 Task: For heading  Tahoma with underline.  font size for heading20,  'Change the font style of data to'Arial.  and font size to 12,  Change the alignment of both headline & data to Align left.  In the sheet  ExpenseLog
Action: Mouse moved to (951, 118)
Screenshot: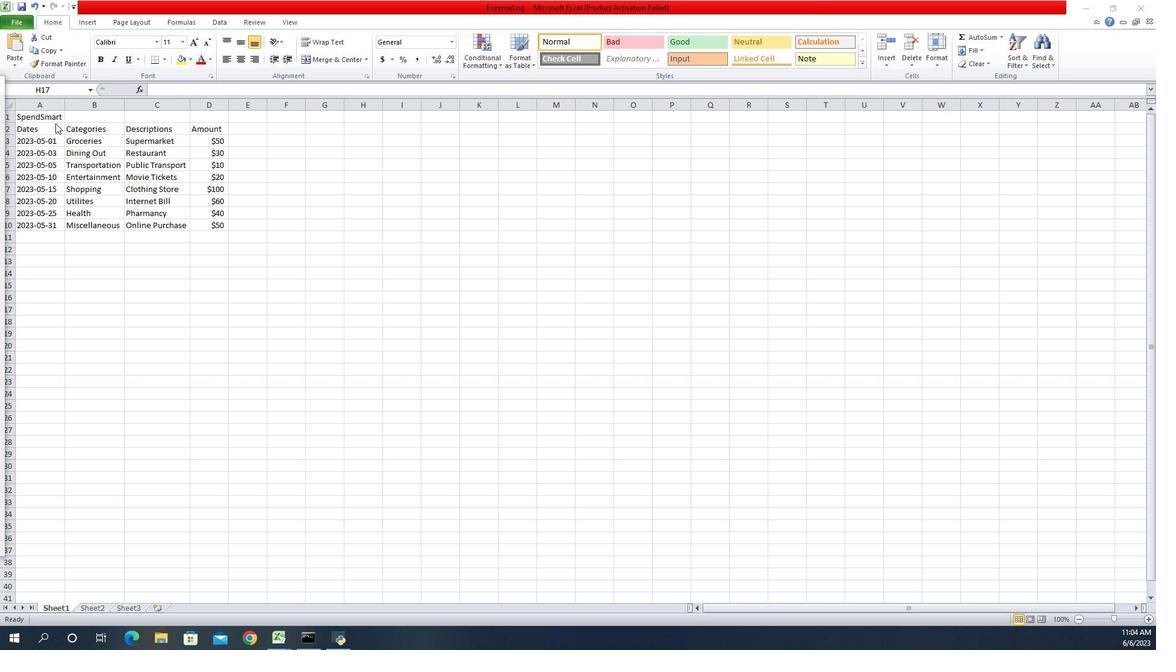 
Action: Mouse pressed left at (951, 118)
Screenshot: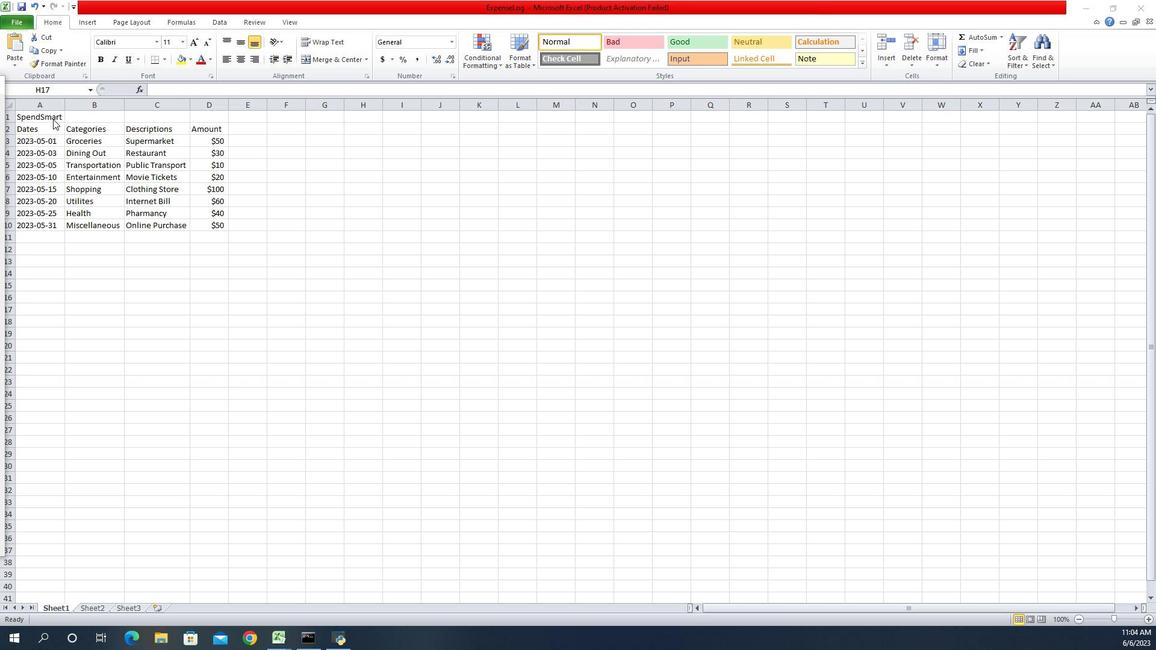 
Action: Mouse pressed left at (951, 118)
Screenshot: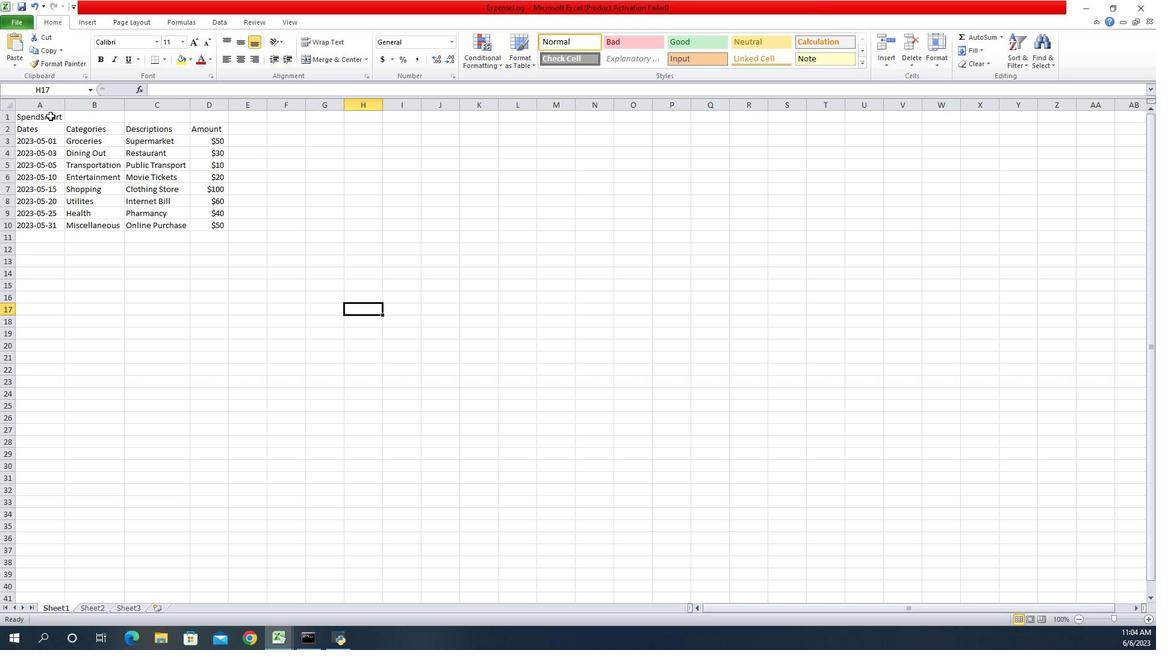 
Action: Mouse pressed left at (951, 118)
Screenshot: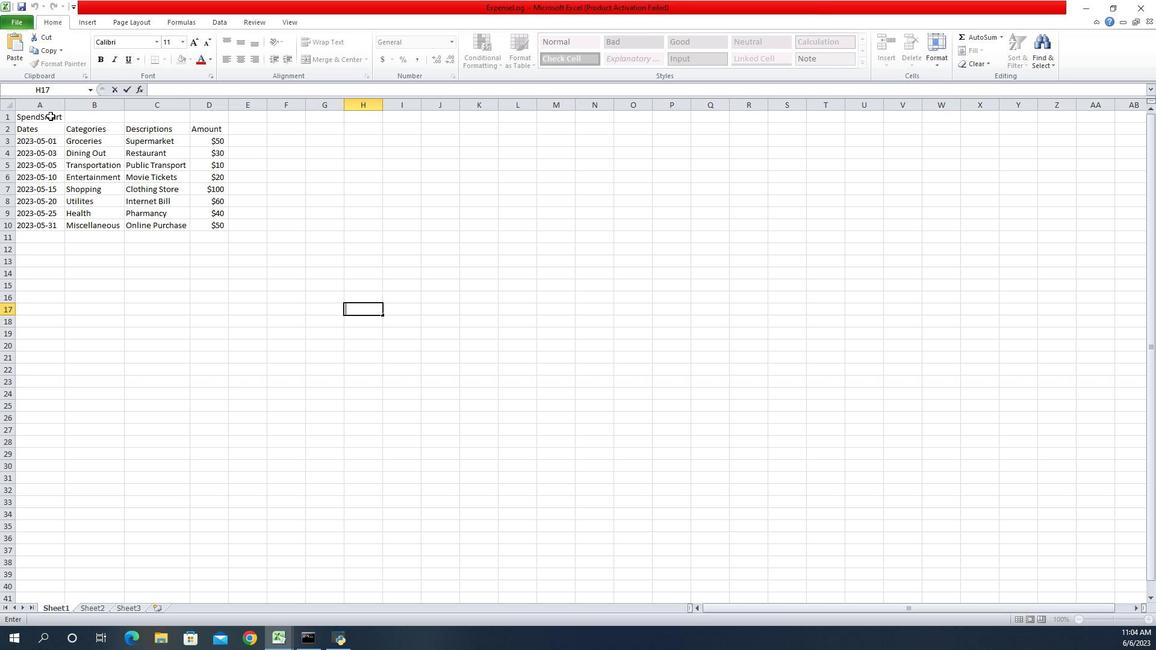 
Action: Mouse moved to (1058, 42)
Screenshot: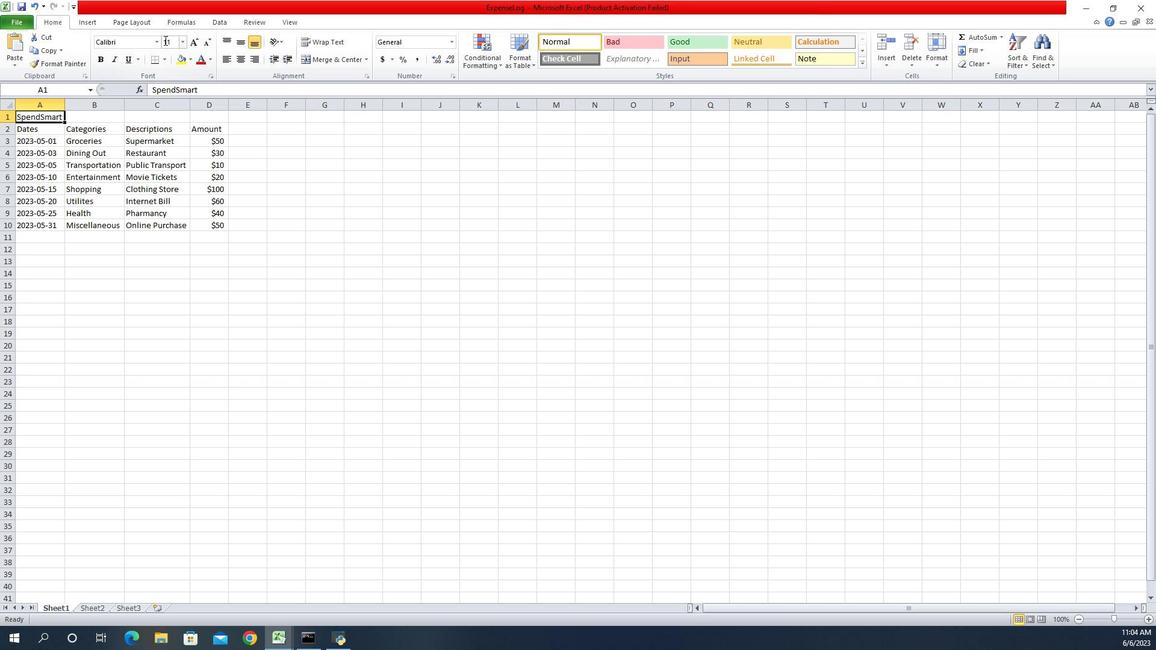 
Action: Mouse pressed left at (1058, 42)
Screenshot: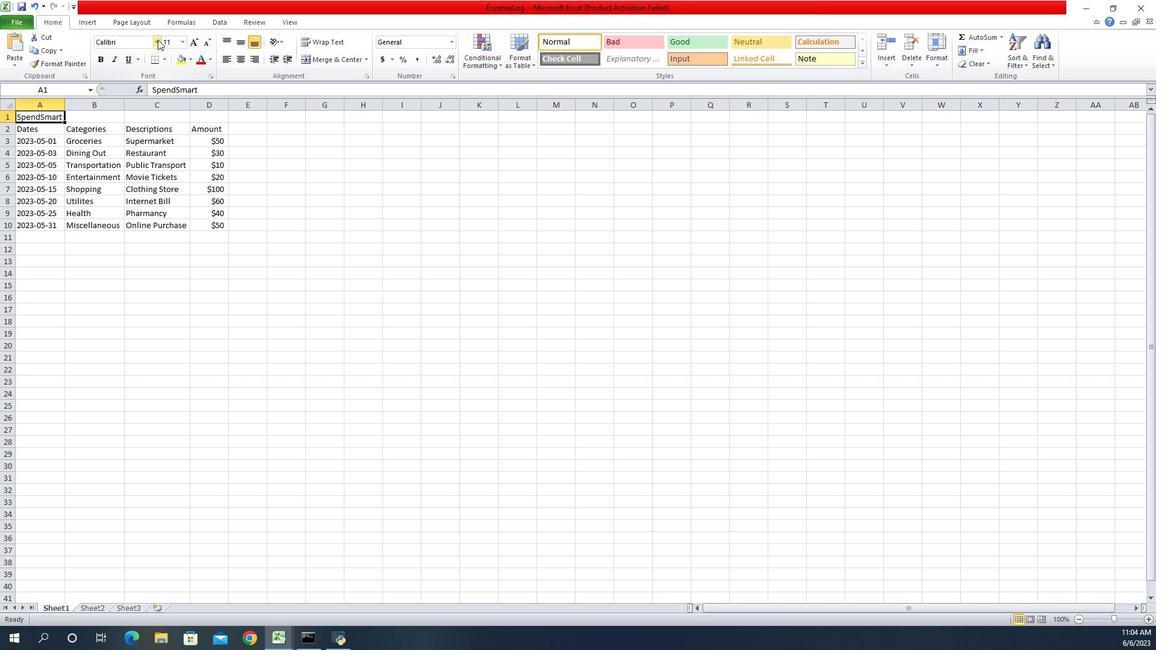 
Action: Mouse moved to (1058, 42)
Screenshot: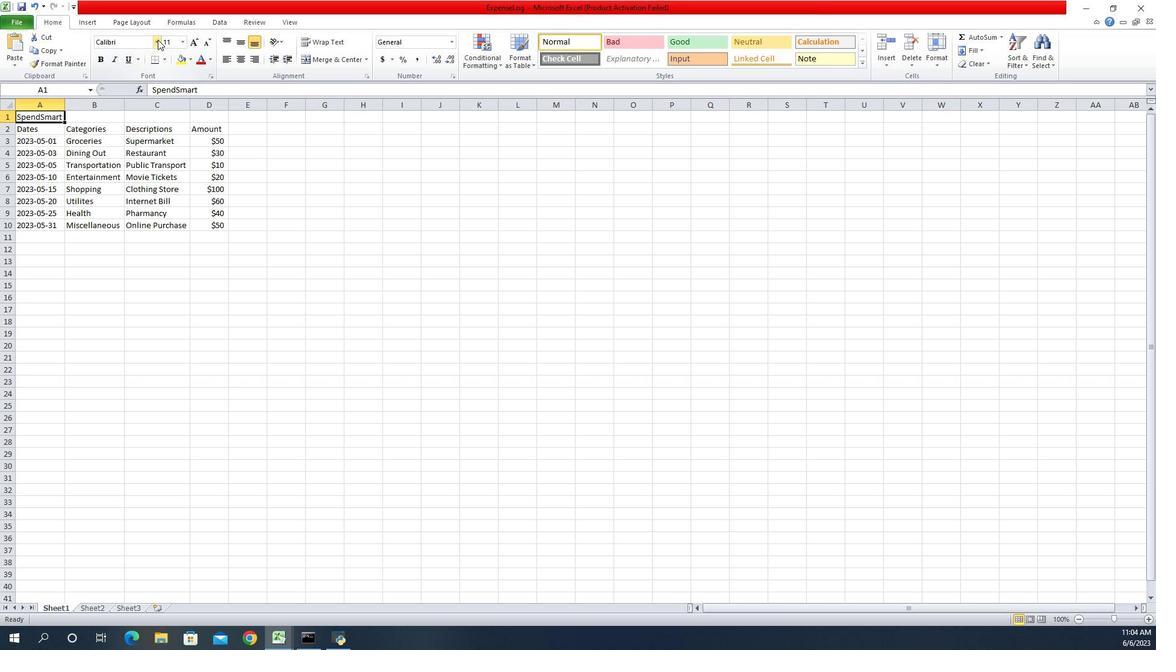 
Action: Key pressed t
Screenshot: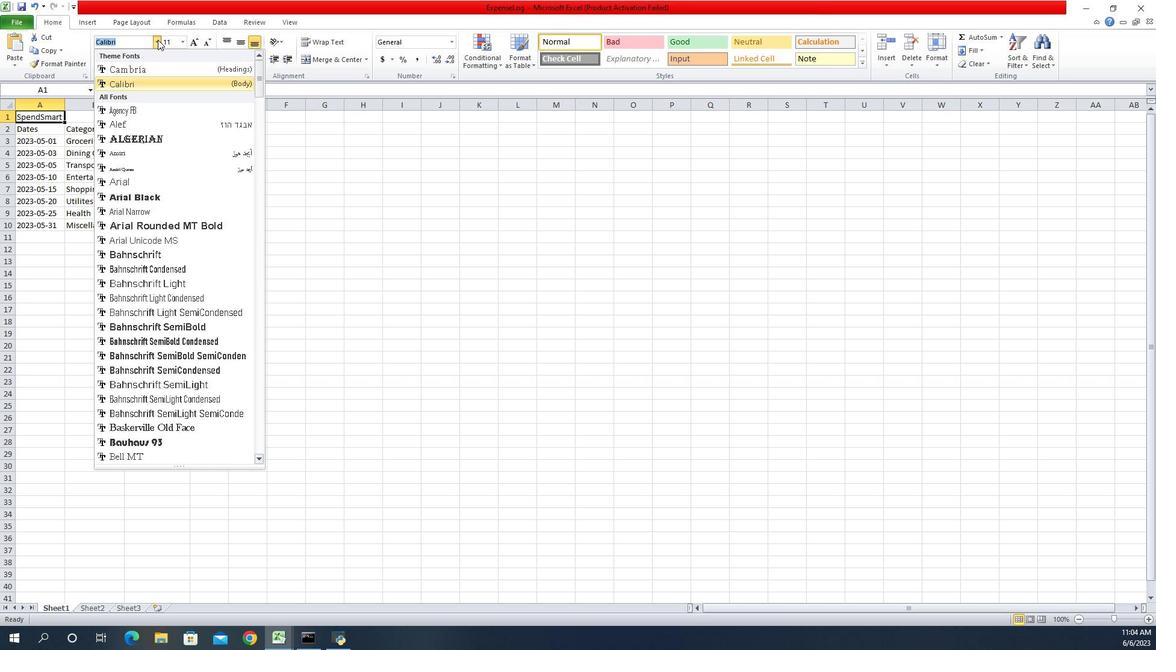 
Action: Mouse moved to (1065, 462)
Screenshot: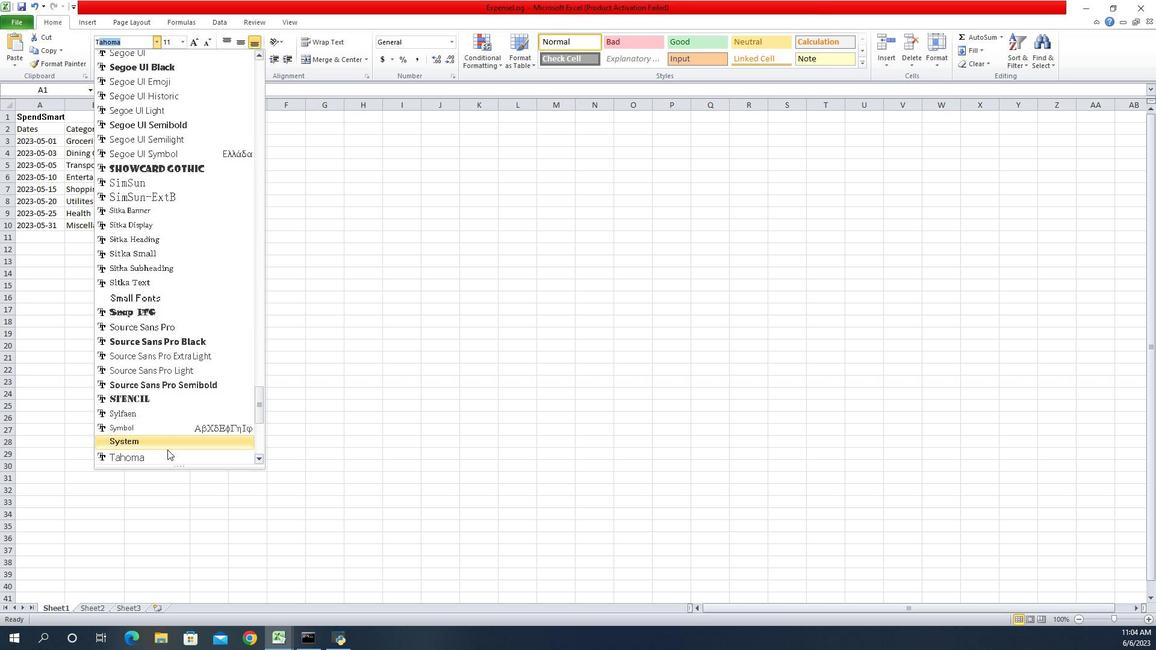 
Action: Mouse pressed left at (1065, 462)
Screenshot: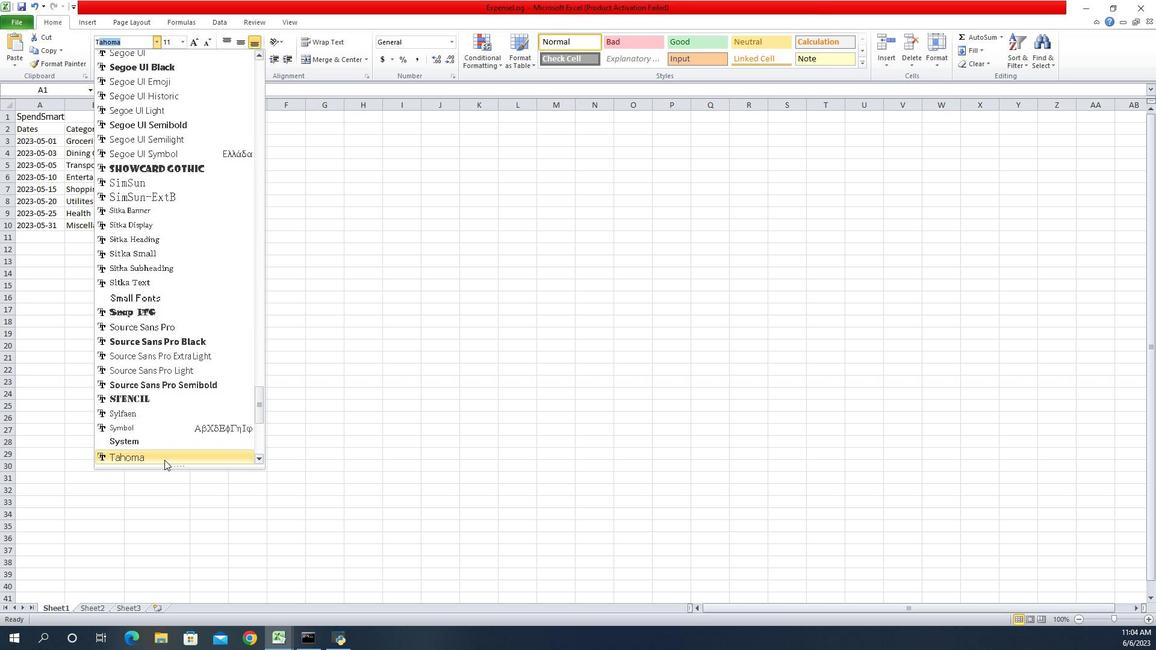 
Action: Mouse moved to (1029, 65)
Screenshot: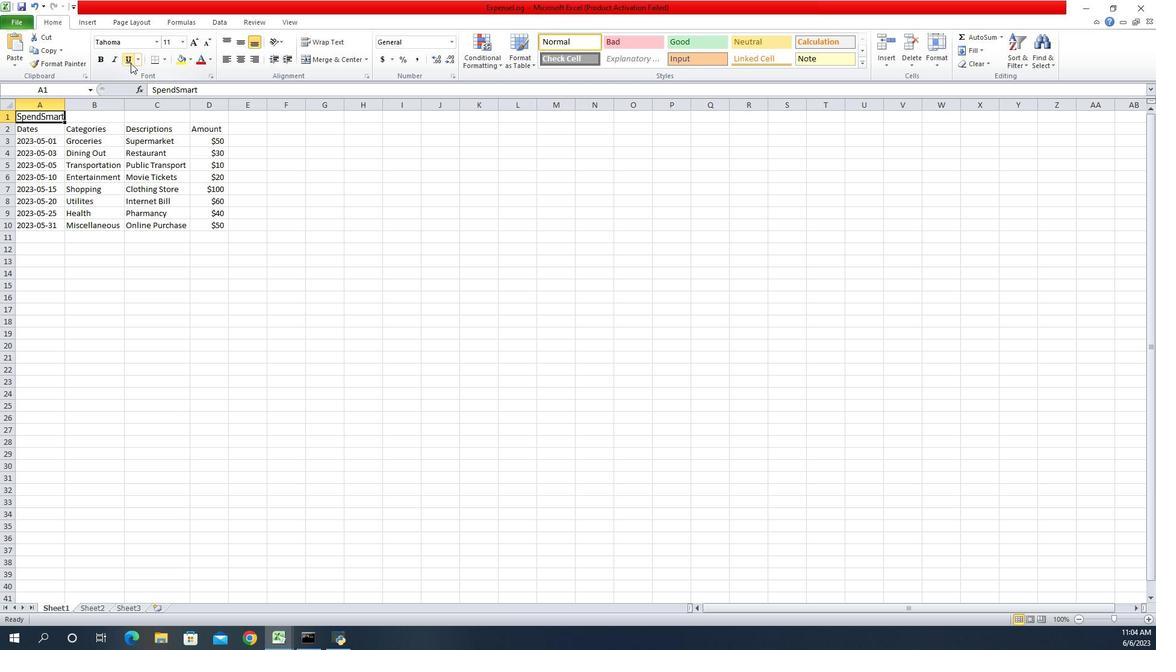 
Action: Mouse pressed left at (1029, 65)
Screenshot: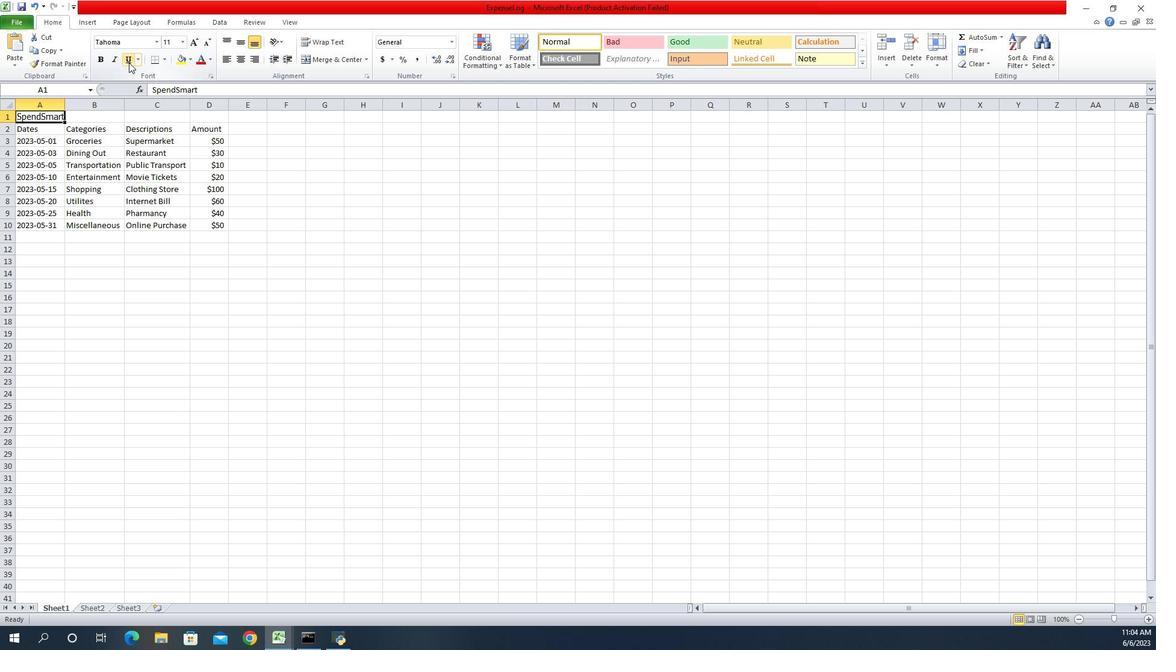 
Action: Mouse moved to (1084, 42)
Screenshot: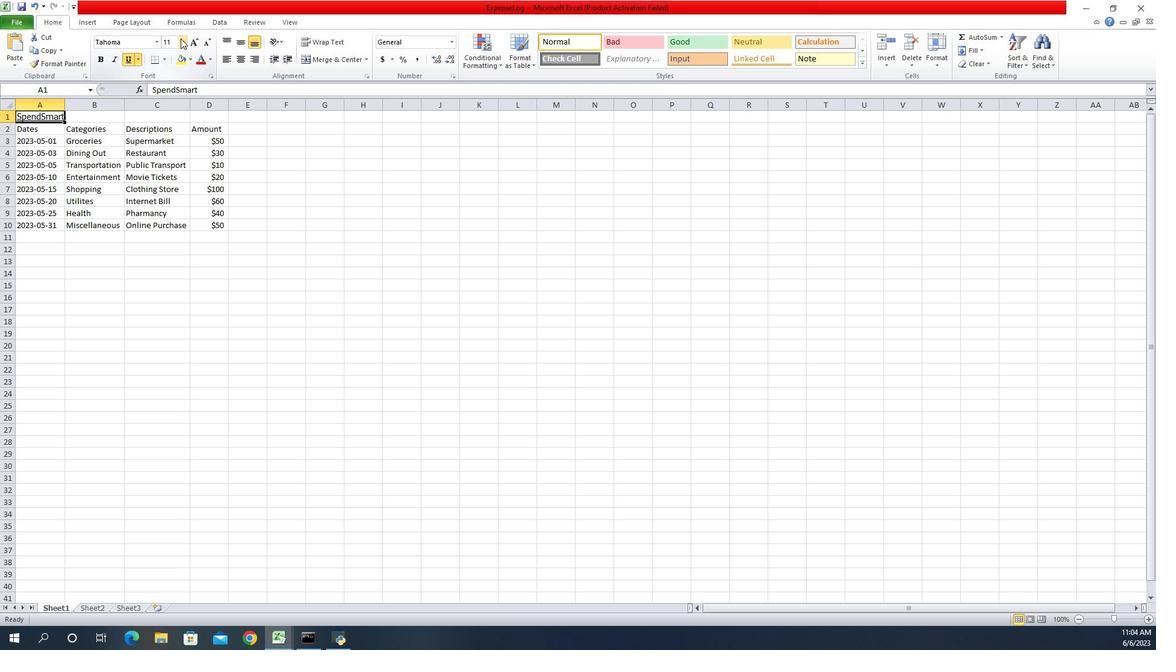 
Action: Mouse pressed left at (1084, 42)
Screenshot: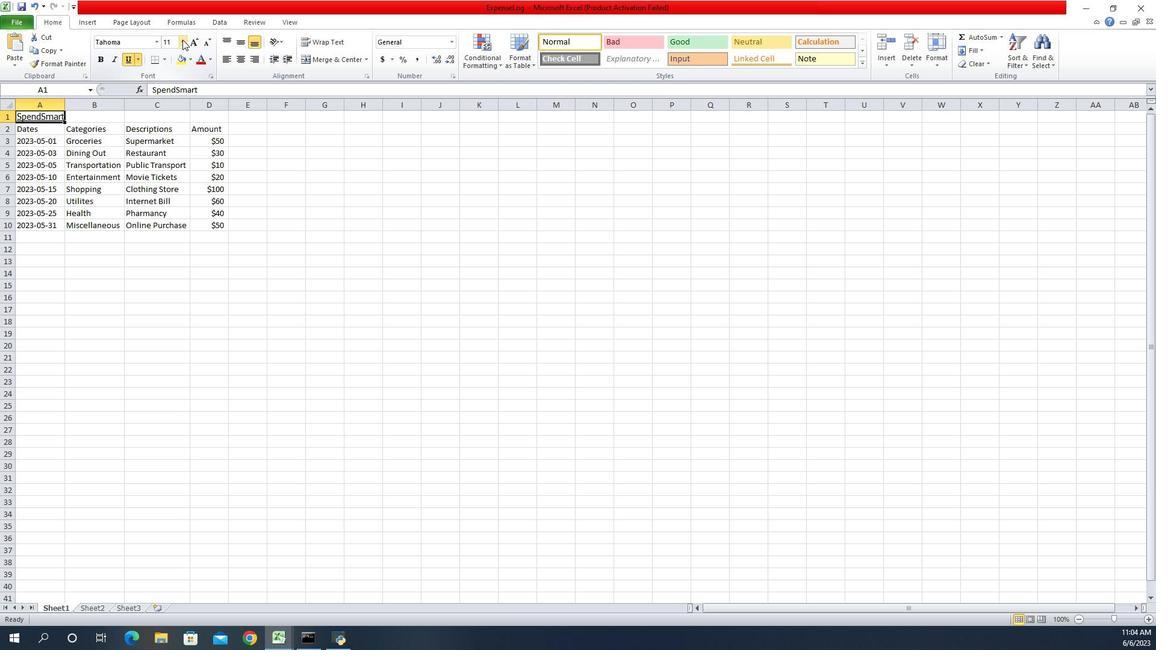 
Action: Mouse moved to (1072, 141)
Screenshot: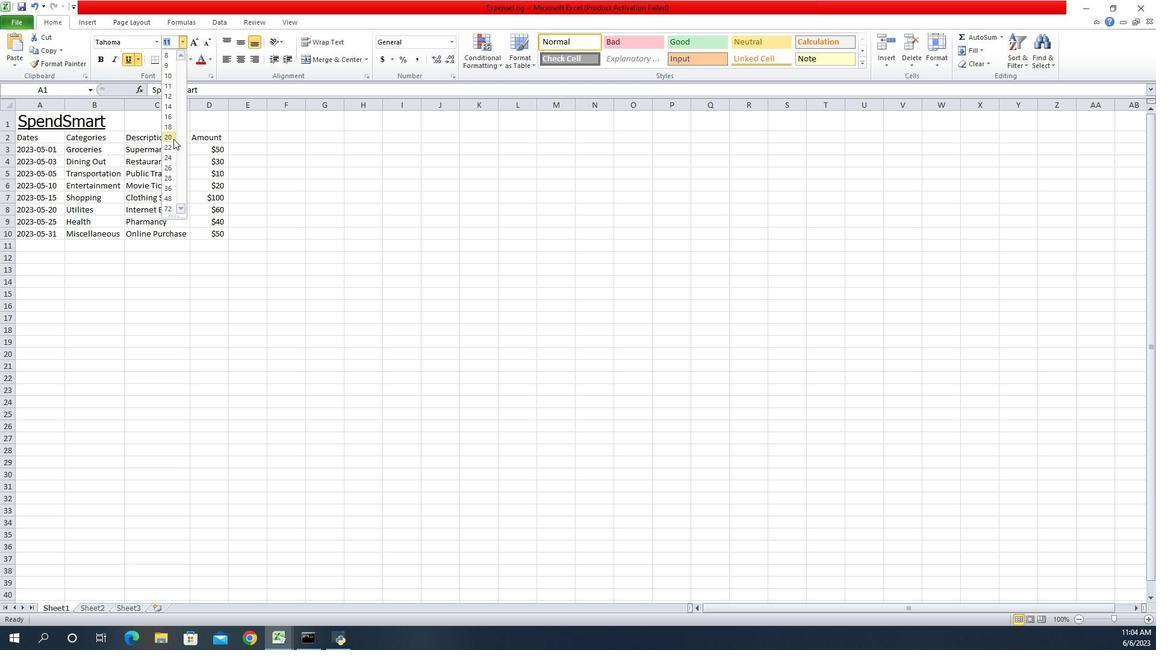 
Action: Mouse pressed left at (1072, 141)
Screenshot: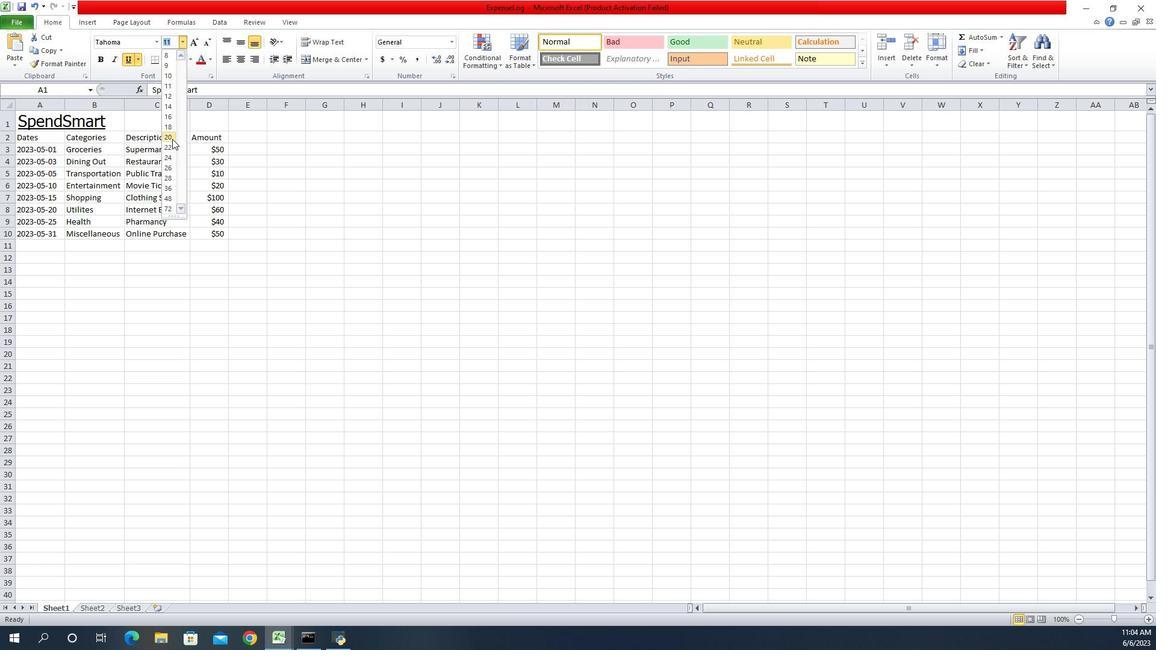 
Action: Mouse moved to (960, 143)
Screenshot: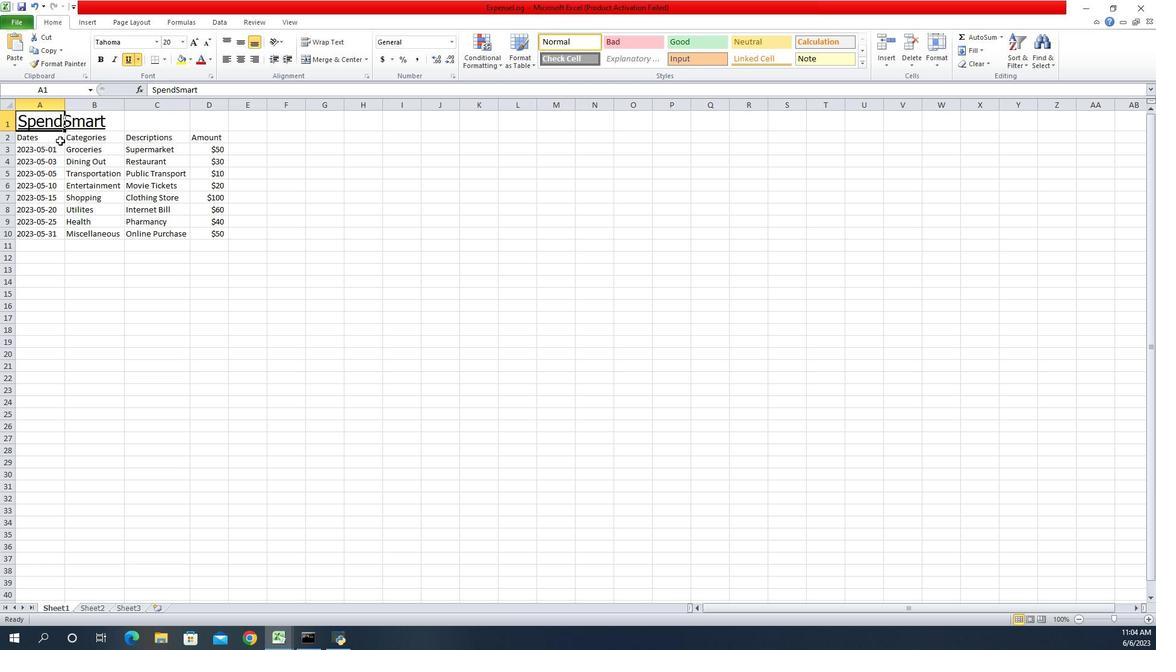 
Action: Mouse pressed left at (960, 143)
Screenshot: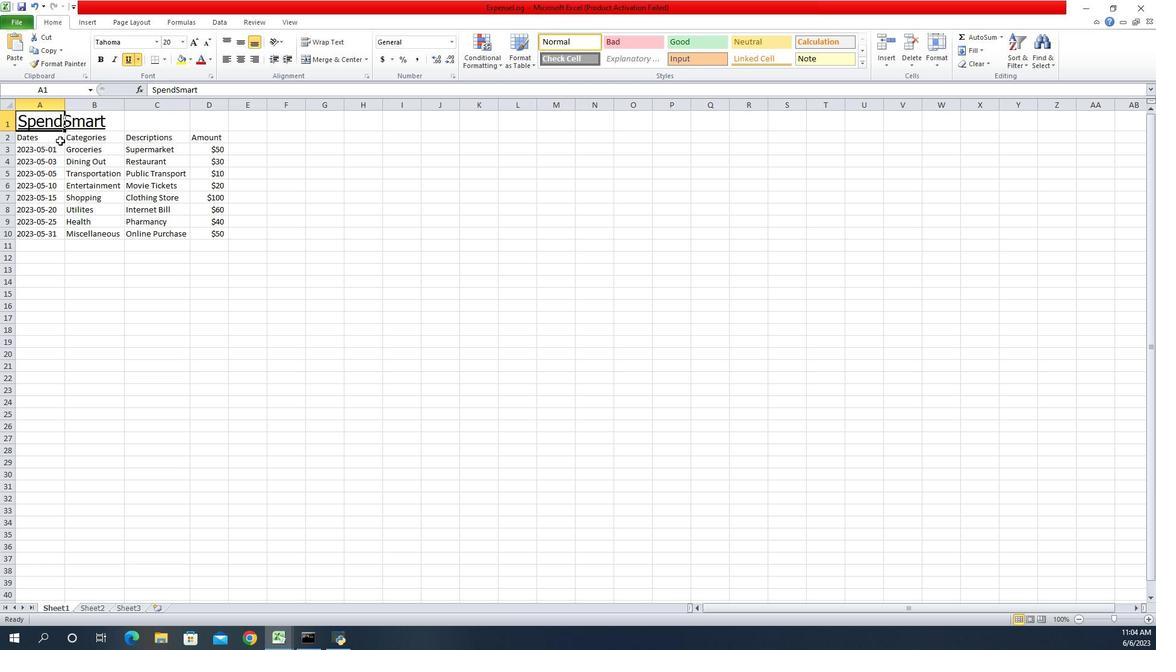 
Action: Mouse moved to (960, 143)
Screenshot: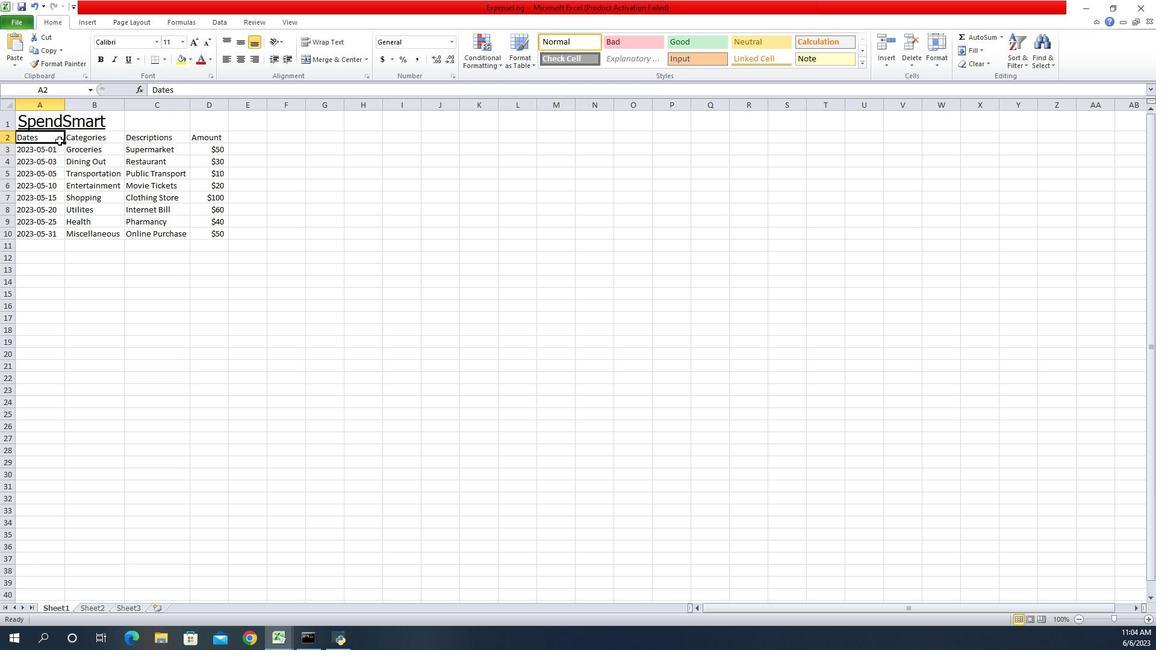 
Action: Key pressed <Key.shift><Key.down><Key.right>
Screenshot: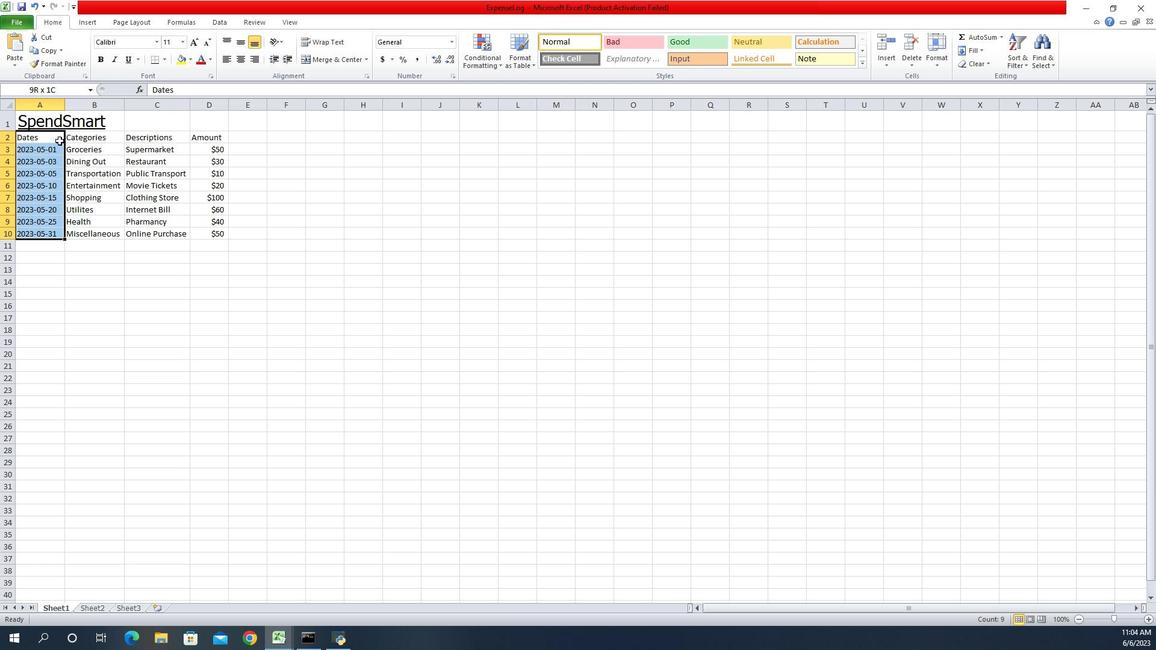 
Action: Mouse moved to (1054, 45)
Screenshot: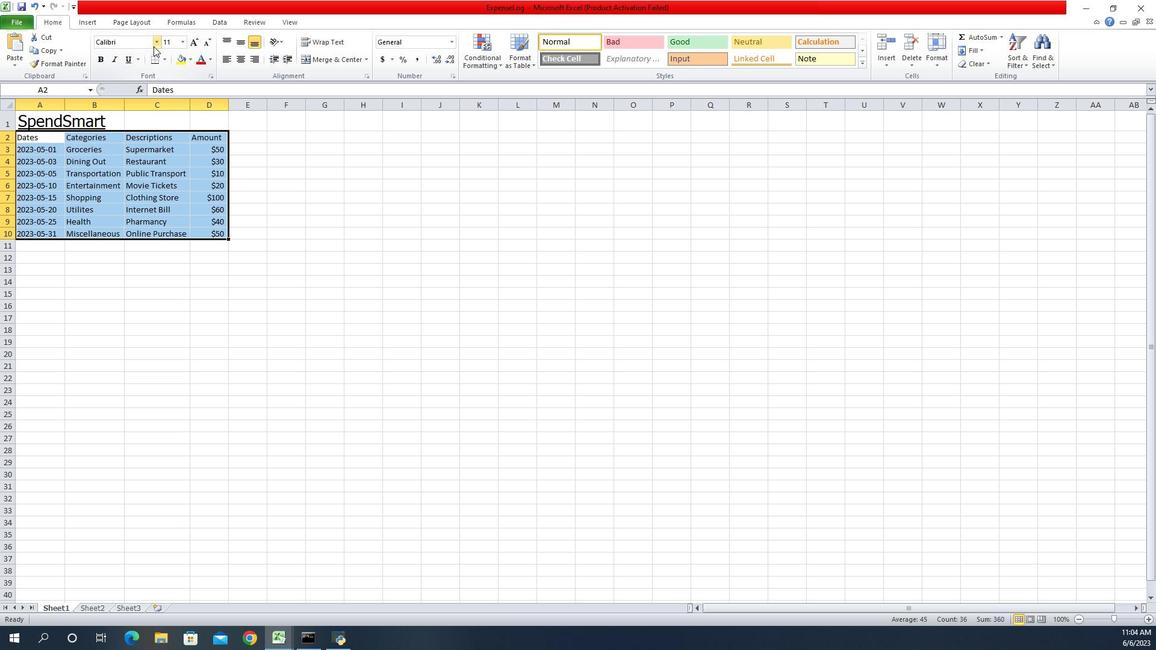 
Action: Mouse pressed left at (1054, 45)
Screenshot: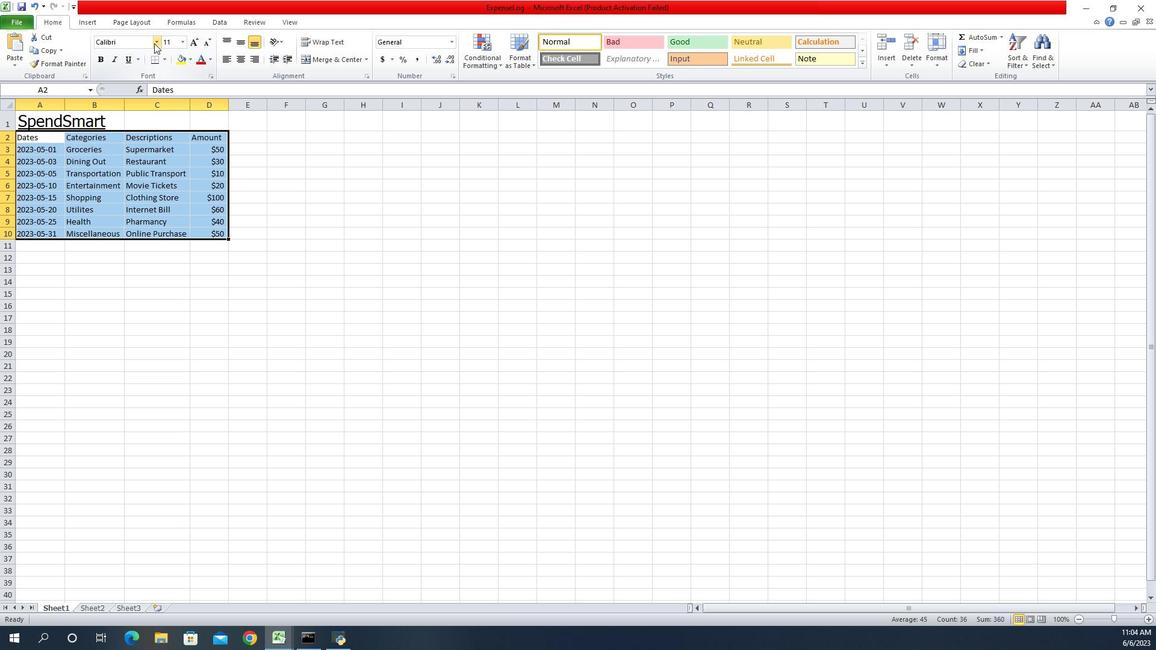 
Action: Key pressed ari<Key.enter>
Screenshot: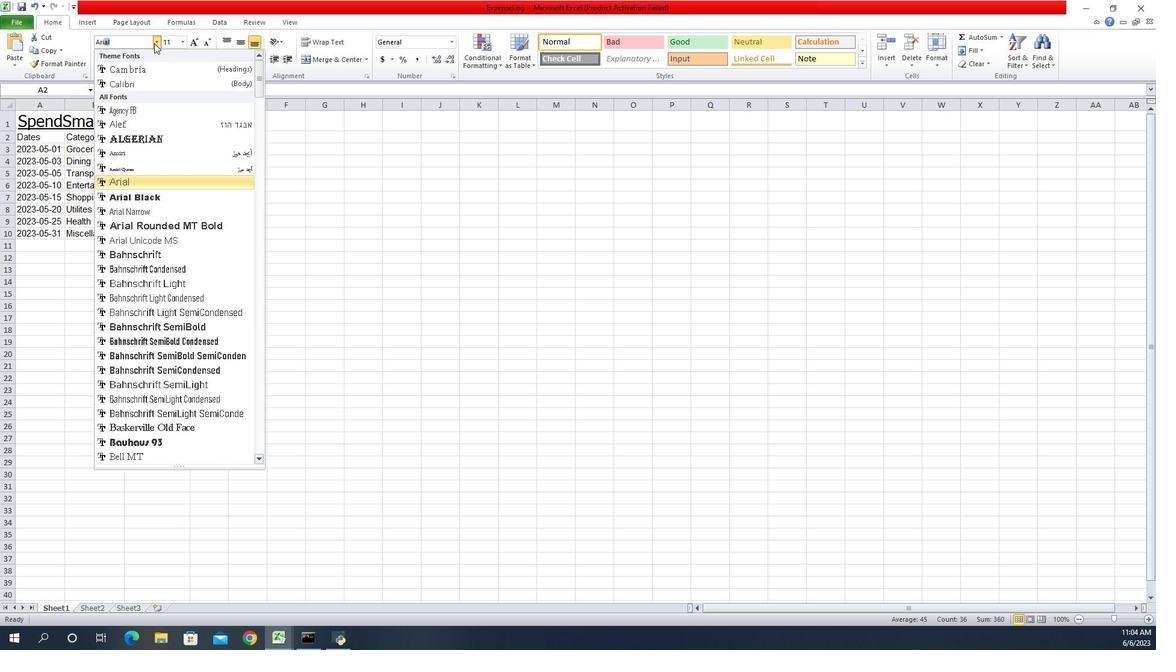 
Action: Mouse moved to (1084, 47)
Screenshot: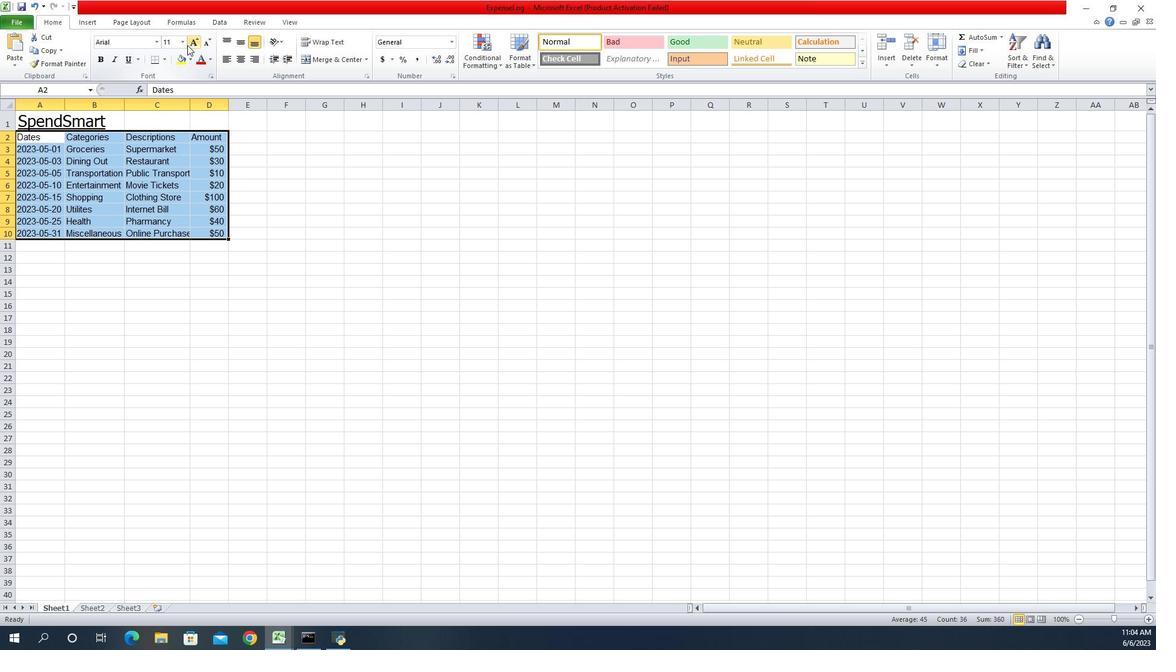 
Action: Mouse pressed left at (1084, 47)
Screenshot: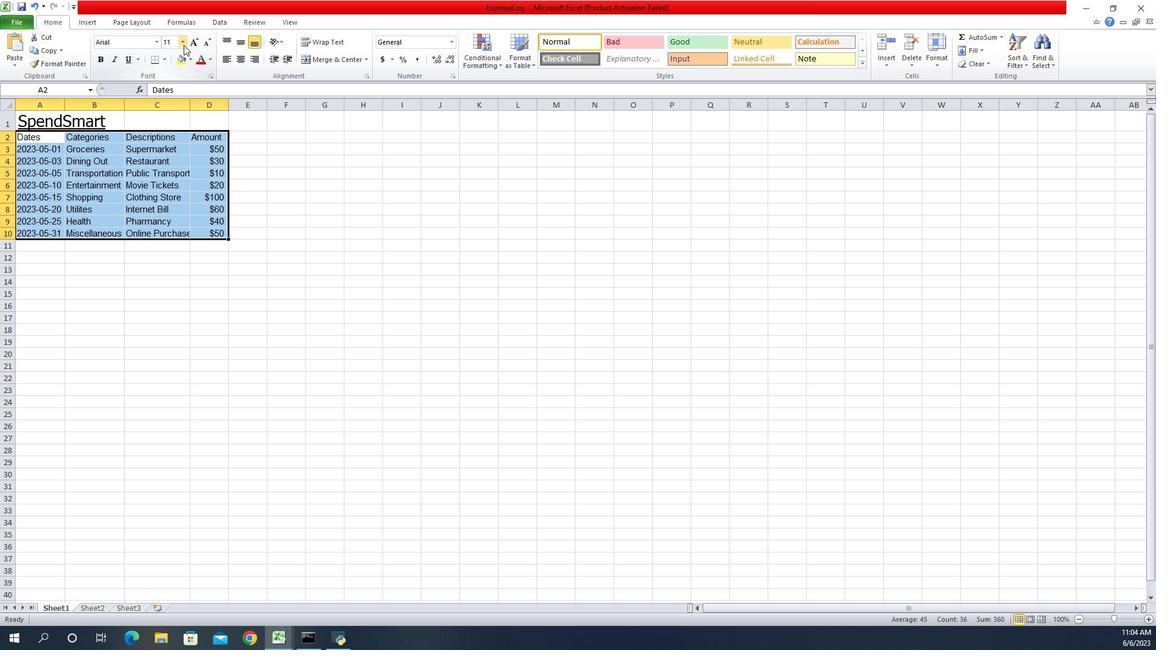 
Action: Mouse moved to (1072, 101)
Screenshot: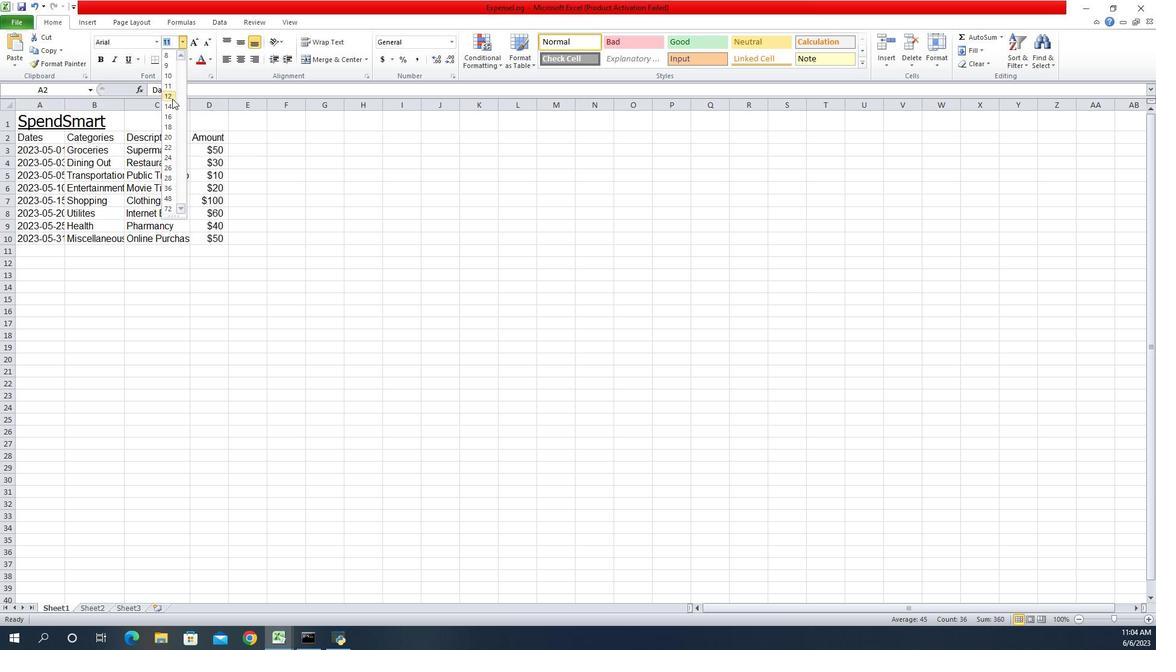 
Action: Mouse pressed left at (1072, 101)
Screenshot: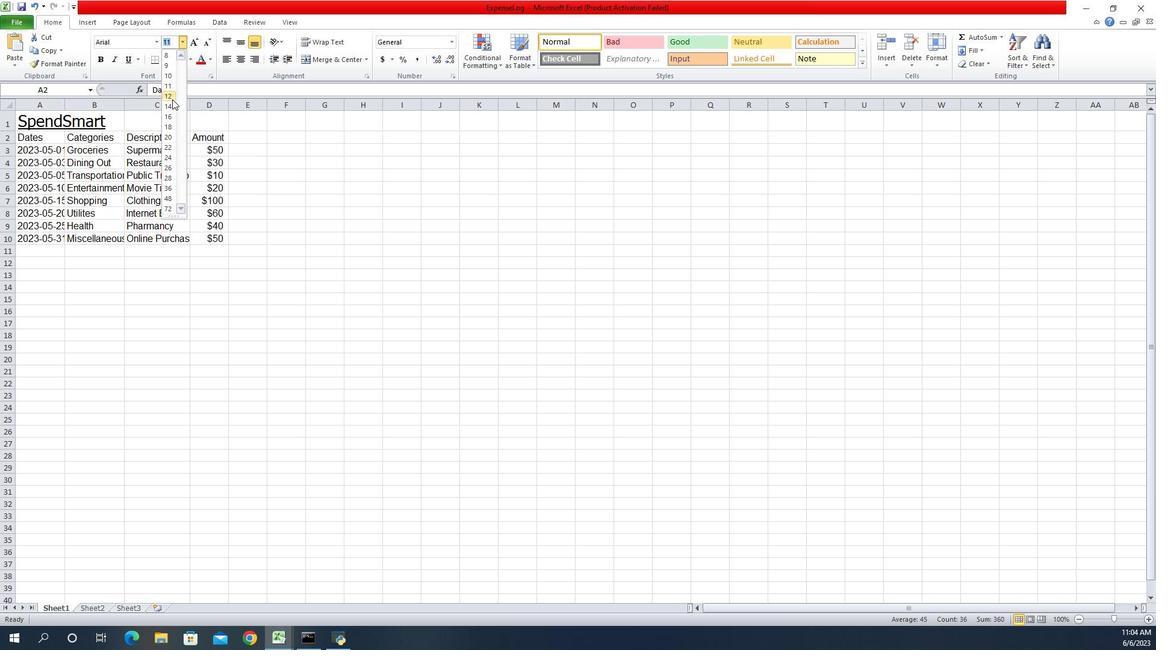 
Action: Mouse moved to (1128, 63)
Screenshot: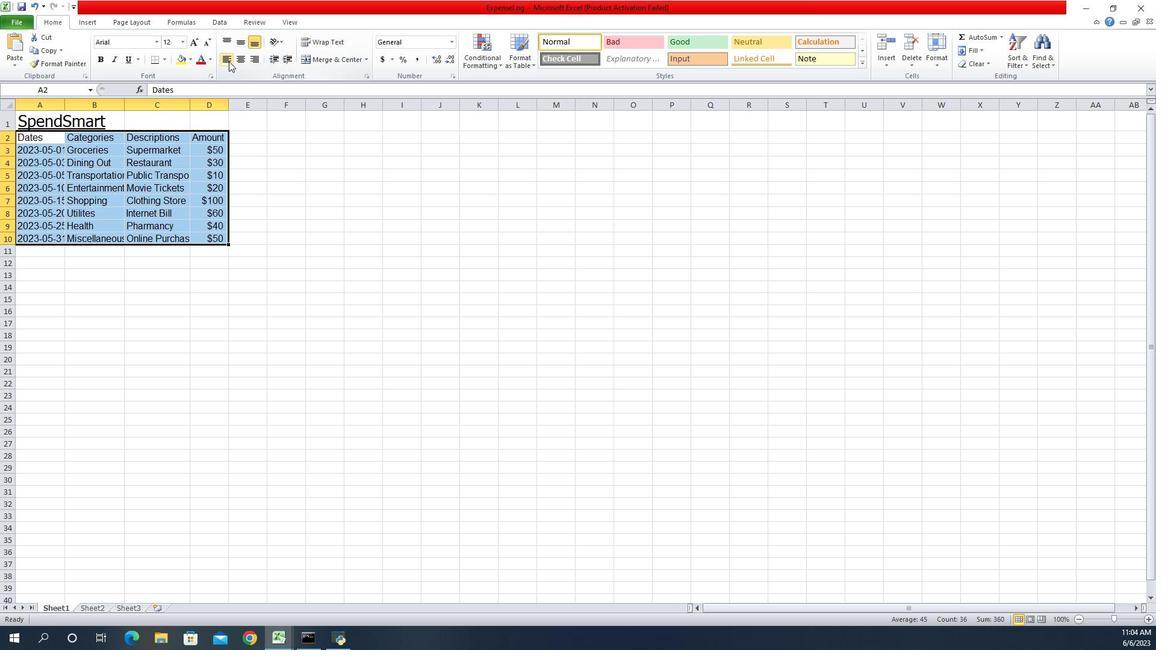 
Action: Mouse pressed left at (1128, 63)
Screenshot: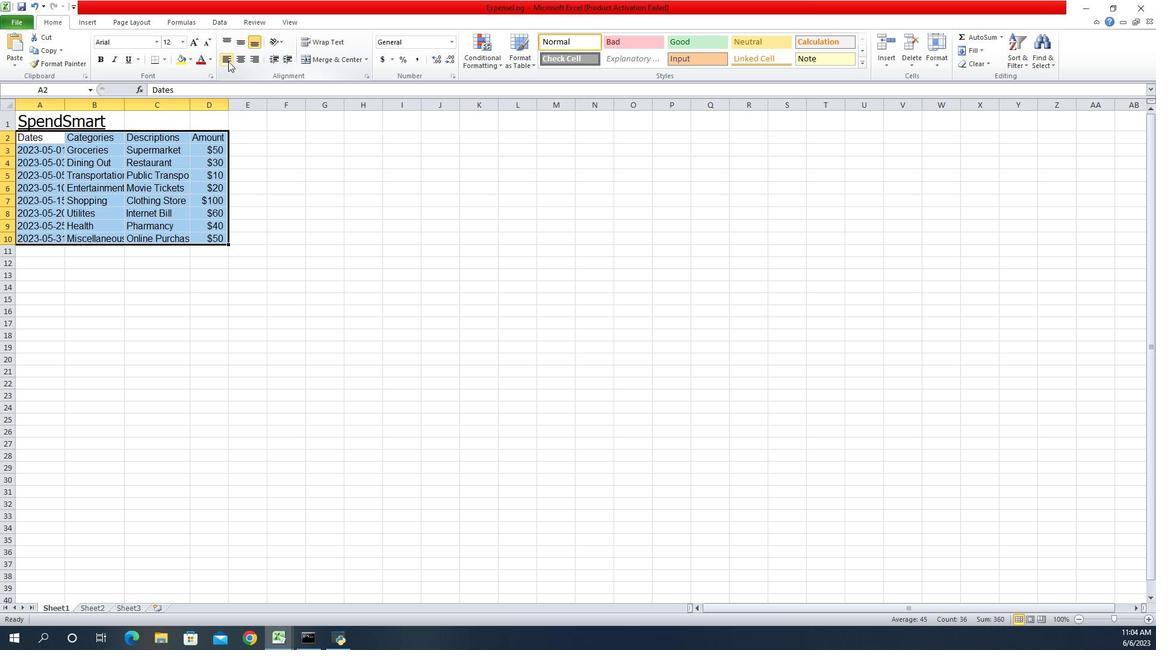 
Action: Mouse moved to (919, 7)
Screenshot: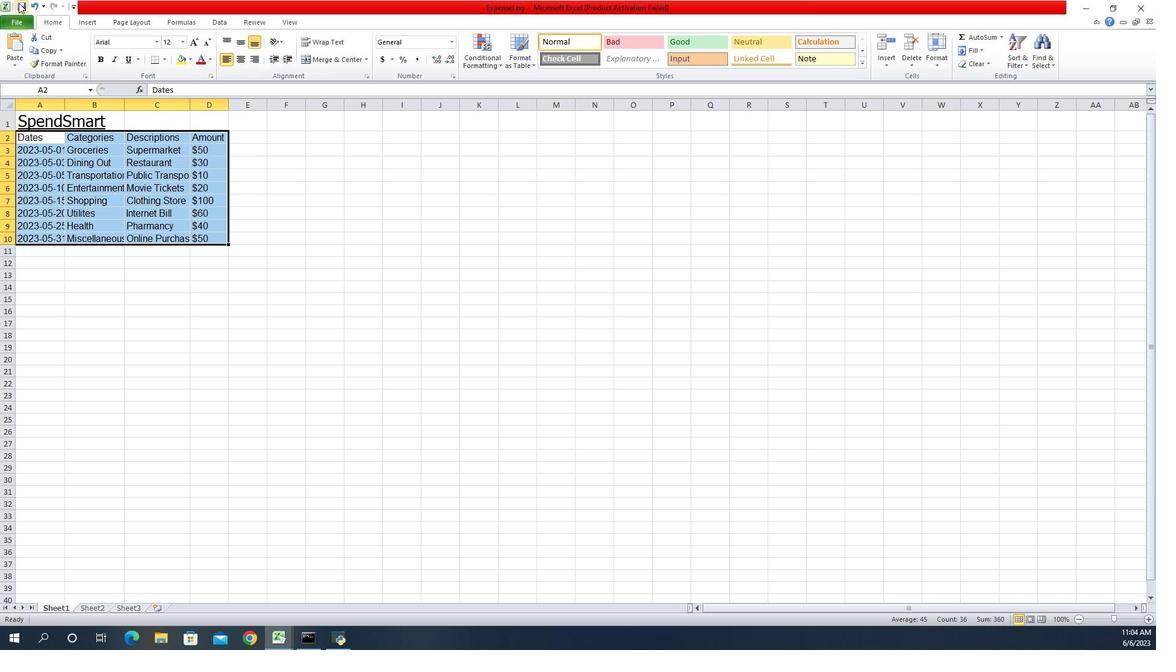 
Action: Mouse pressed left at (919, 7)
Screenshot: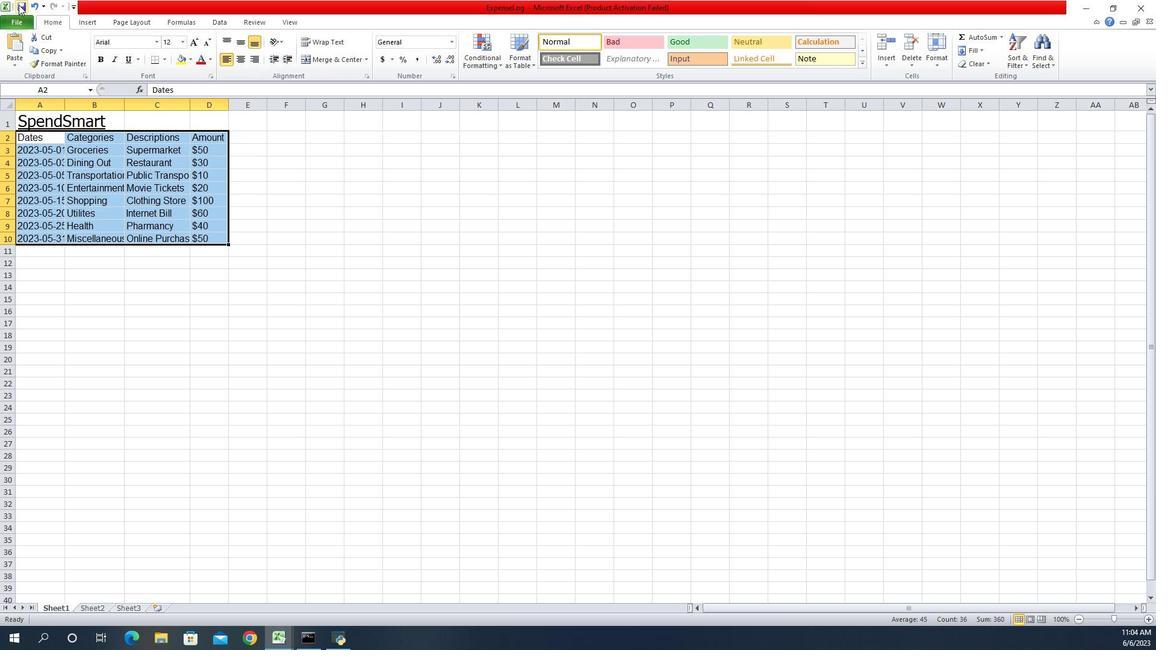 
Action: Mouse moved to (1163, 254)
Screenshot: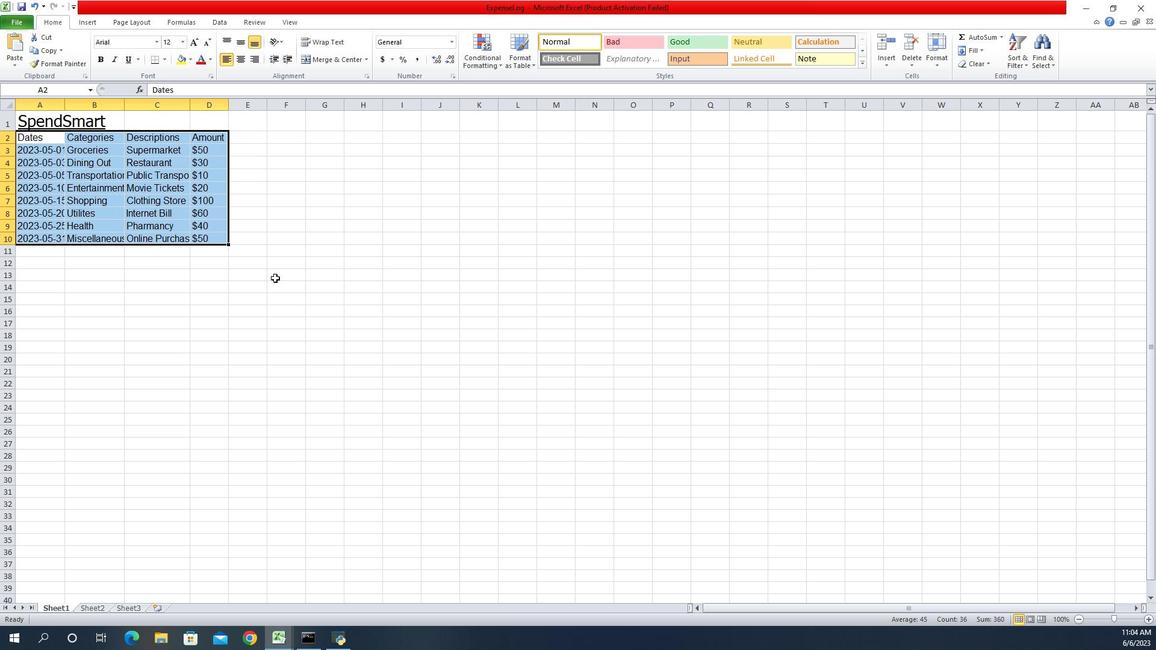 
Action: Mouse pressed left at (1163, 254)
Screenshot: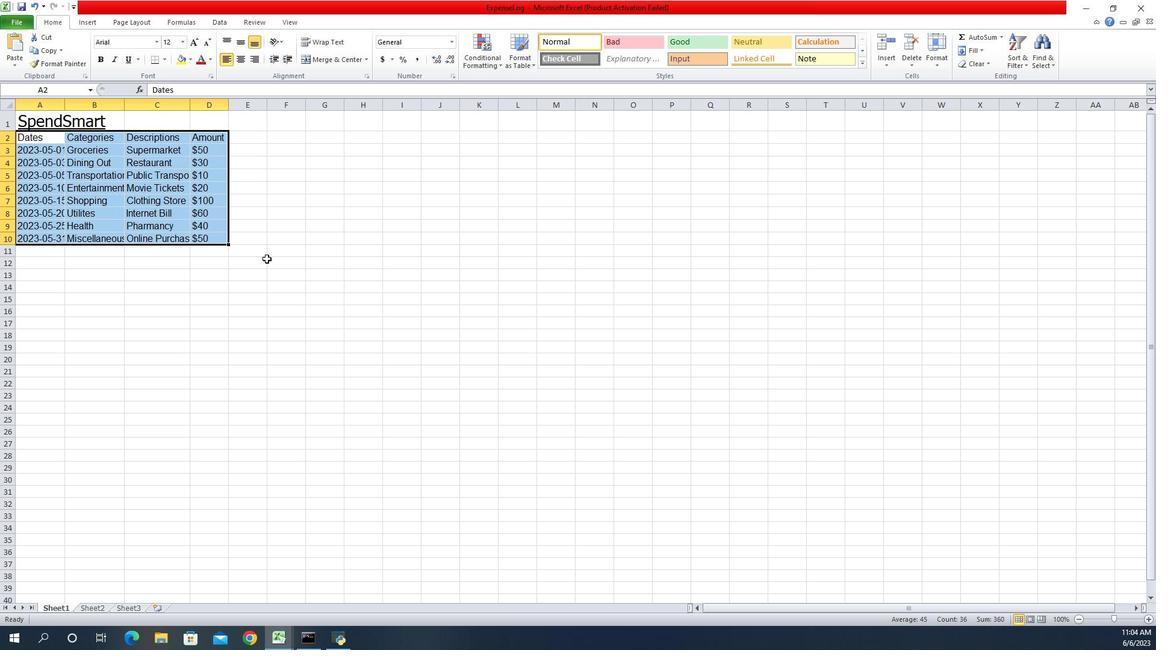 
Action: Mouse moved to (1164, 253)
Screenshot: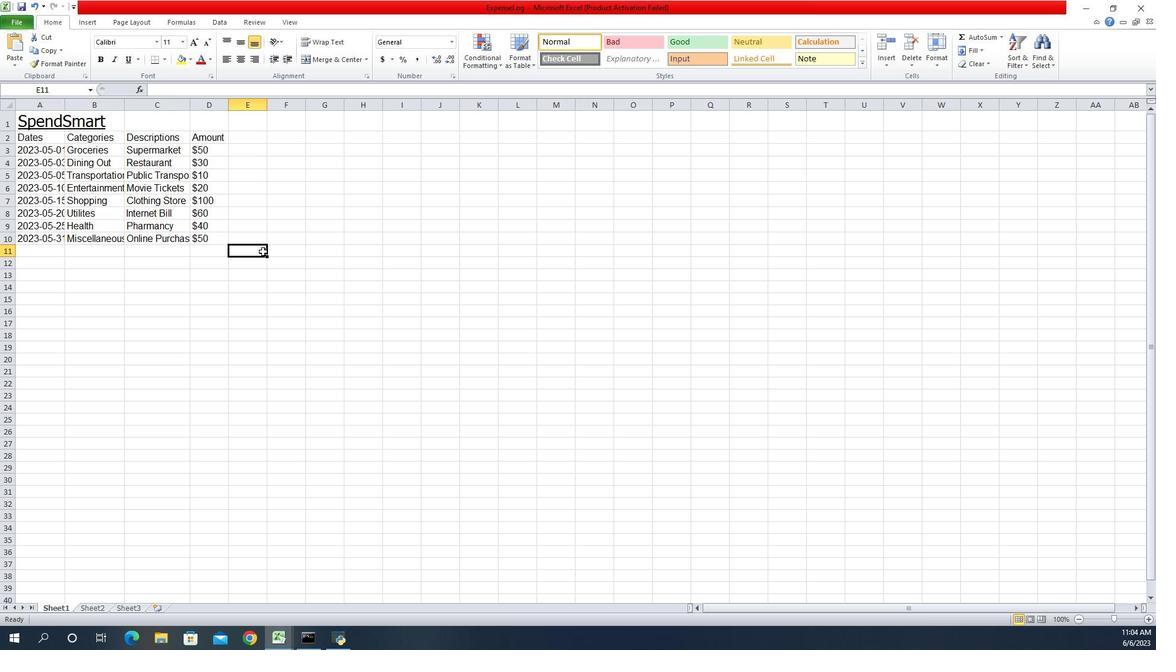 
